 Task: Use the audio channel remapper to remap the "Side left" to "Rear left".
Action: Mouse moved to (136, 17)
Screenshot: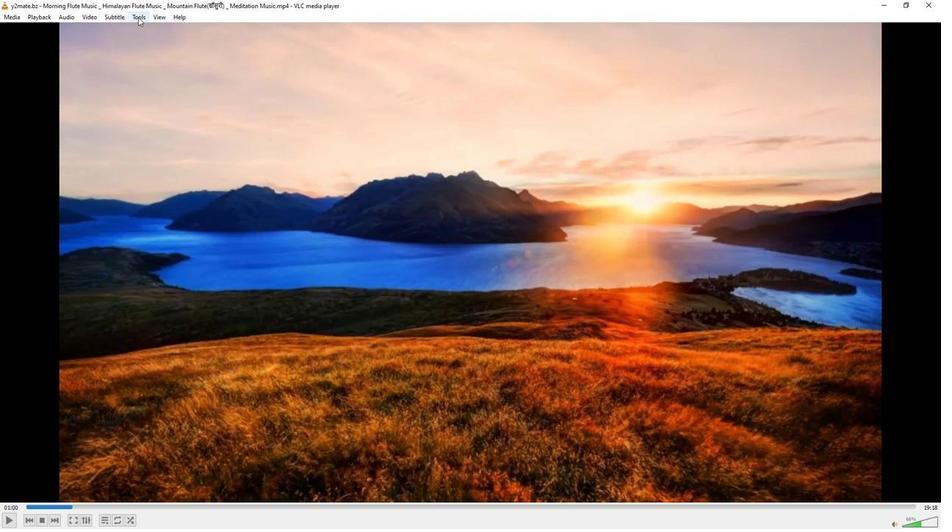 
Action: Mouse pressed left at (136, 17)
Screenshot: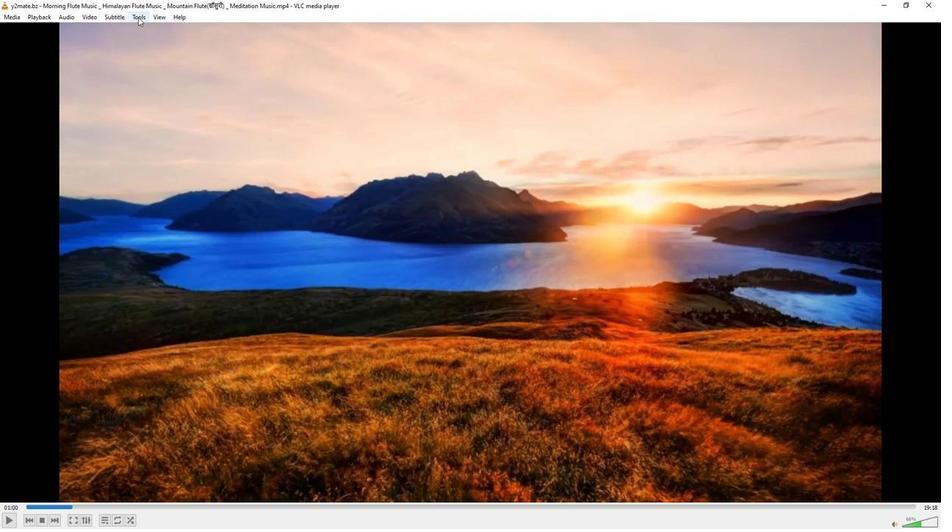 
Action: Mouse moved to (155, 133)
Screenshot: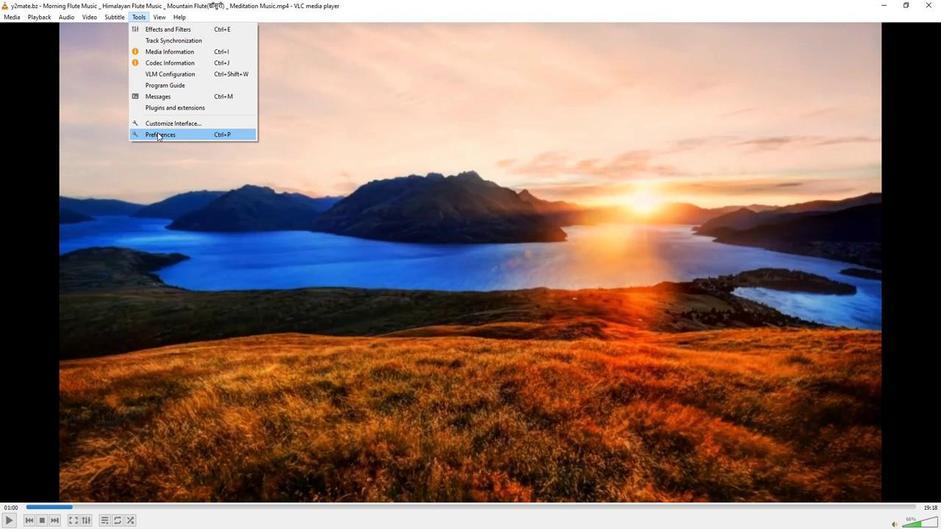 
Action: Mouse pressed left at (155, 133)
Screenshot: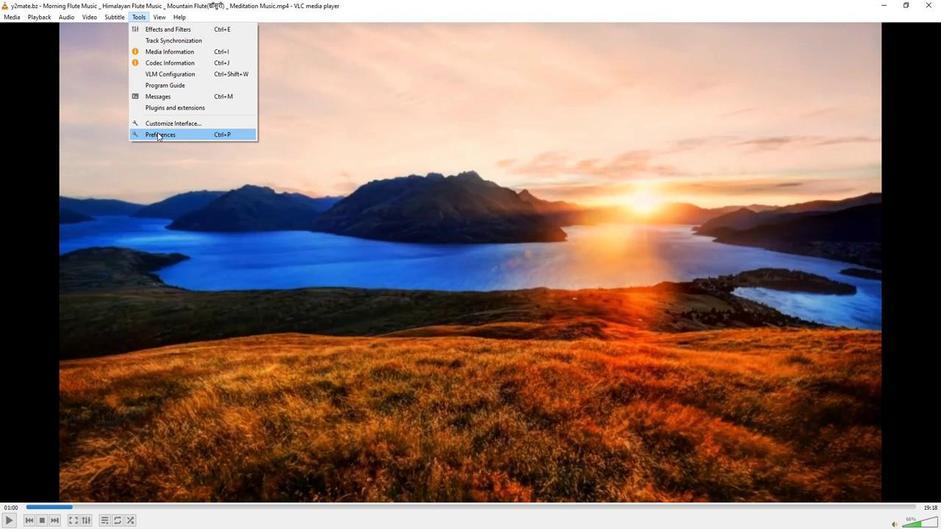 
Action: Mouse moved to (310, 431)
Screenshot: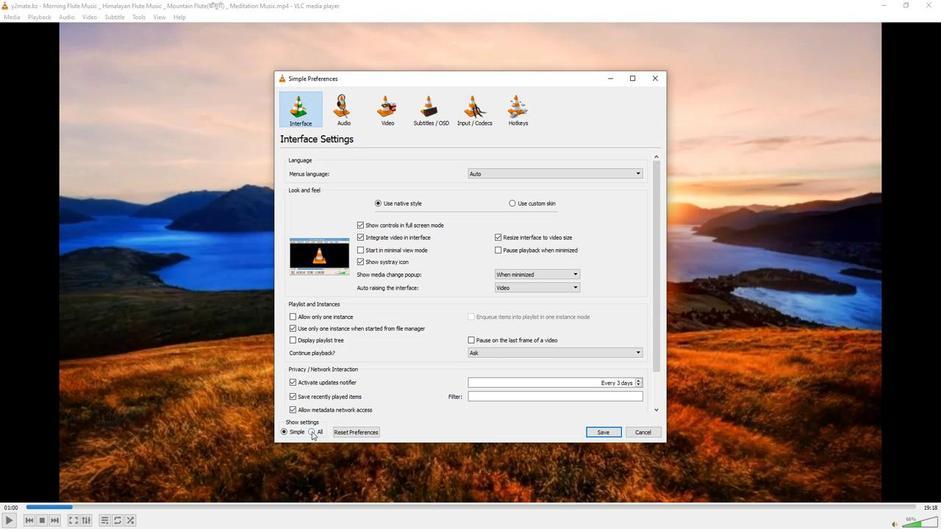 
Action: Mouse pressed left at (310, 431)
Screenshot: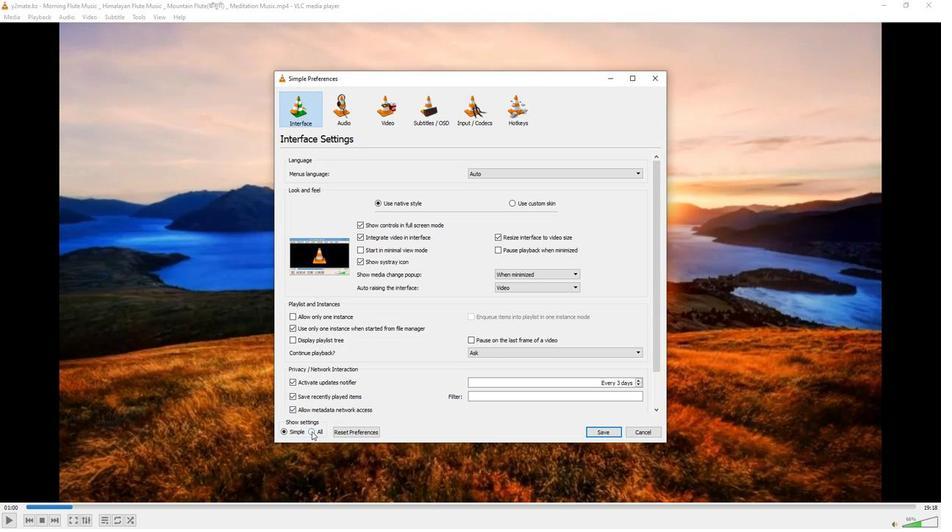 
Action: Mouse moved to (295, 211)
Screenshot: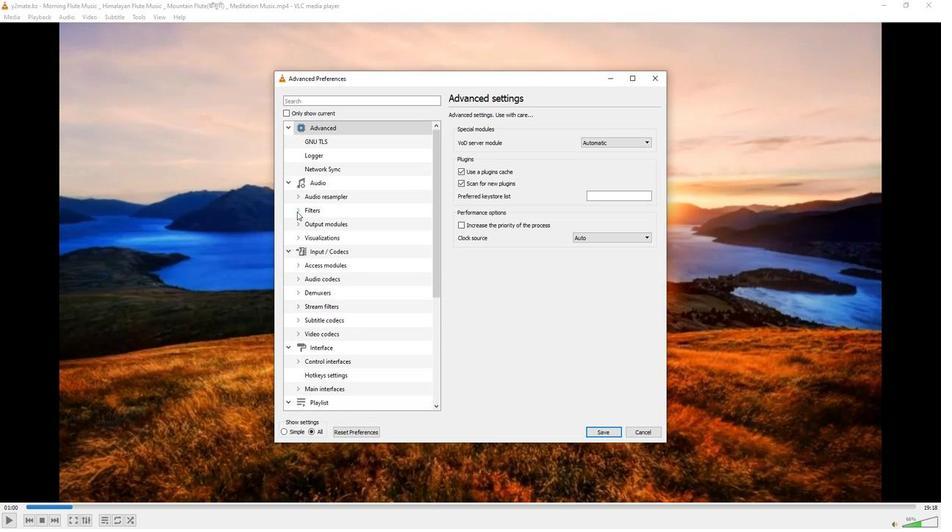
Action: Mouse pressed left at (295, 211)
Screenshot: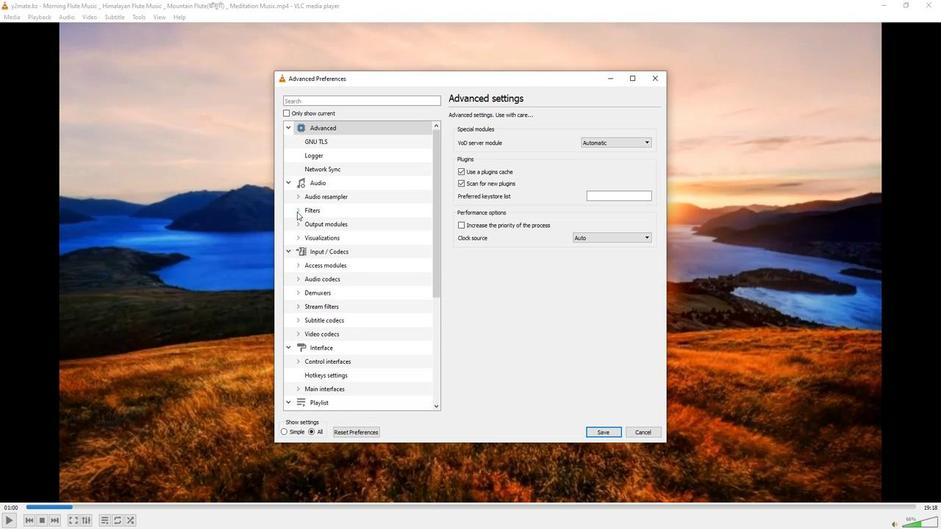 
Action: Mouse moved to (320, 347)
Screenshot: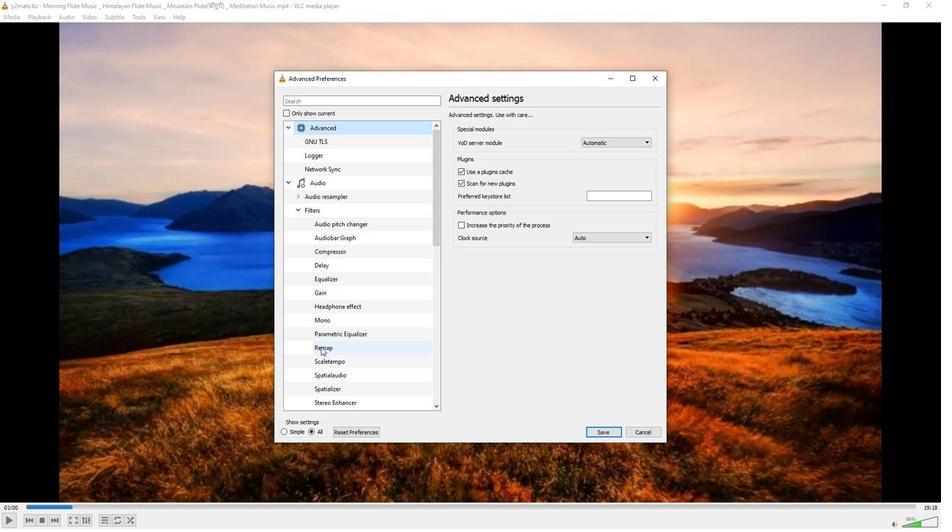 
Action: Mouse pressed left at (320, 347)
Screenshot: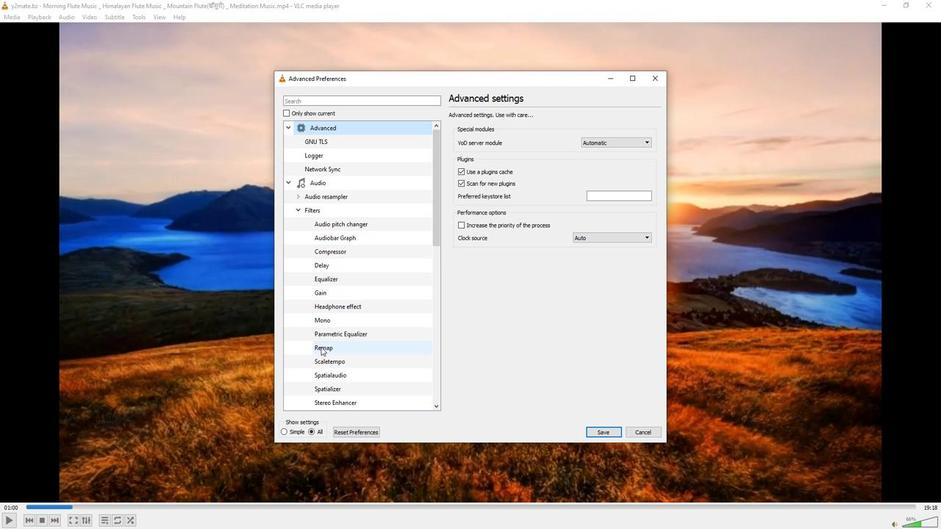 
Action: Mouse moved to (598, 211)
Screenshot: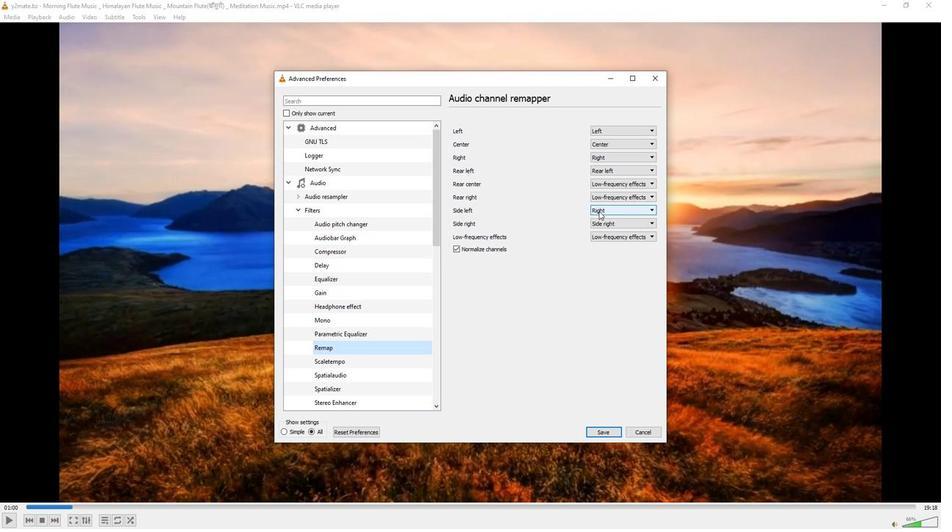 
Action: Mouse pressed left at (598, 211)
Screenshot: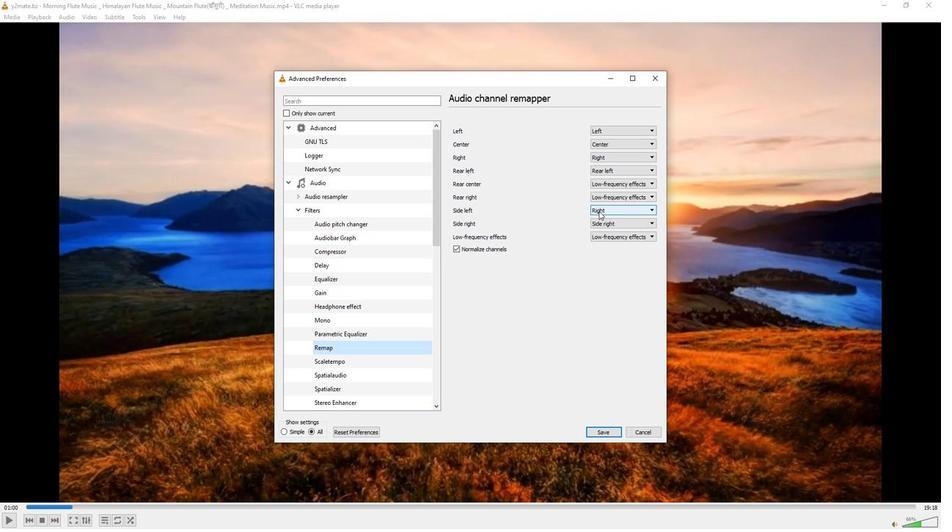 
Action: Mouse moved to (603, 236)
Screenshot: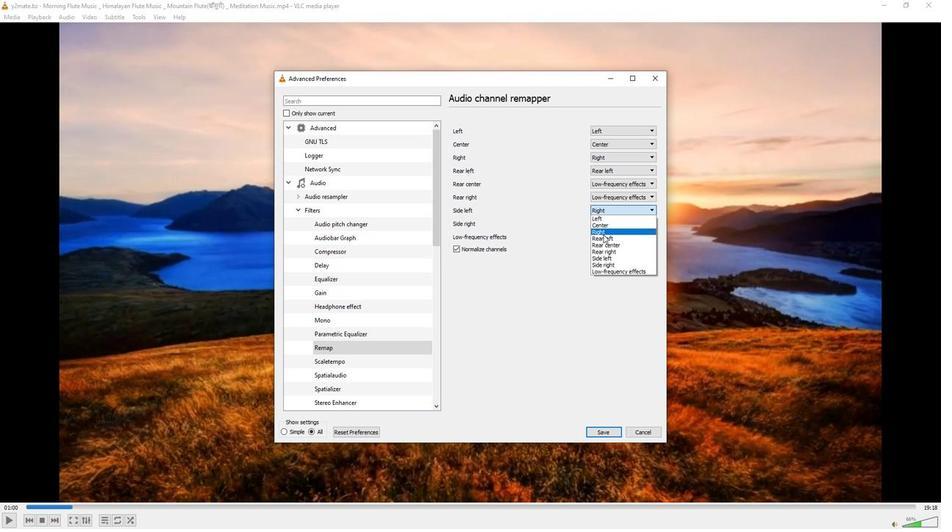 
Action: Mouse pressed left at (603, 236)
Screenshot: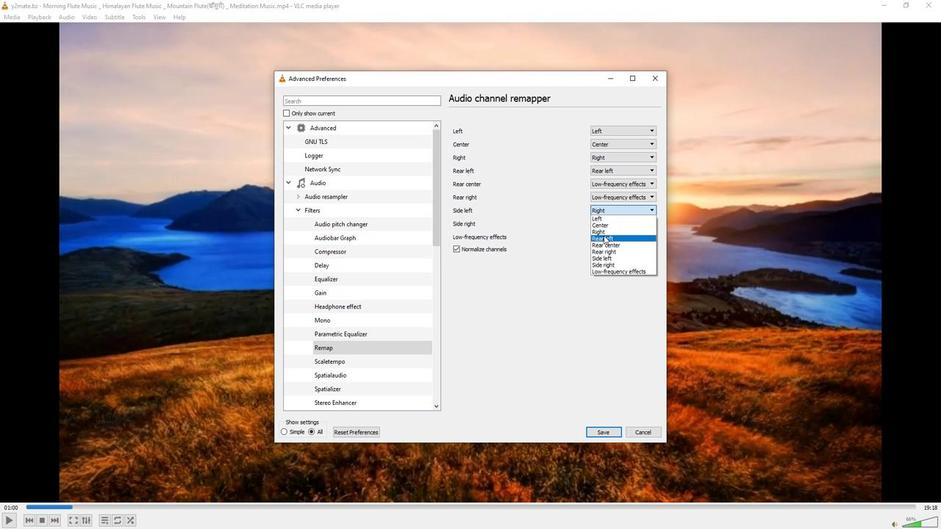 
Action: Mouse moved to (603, 431)
Screenshot: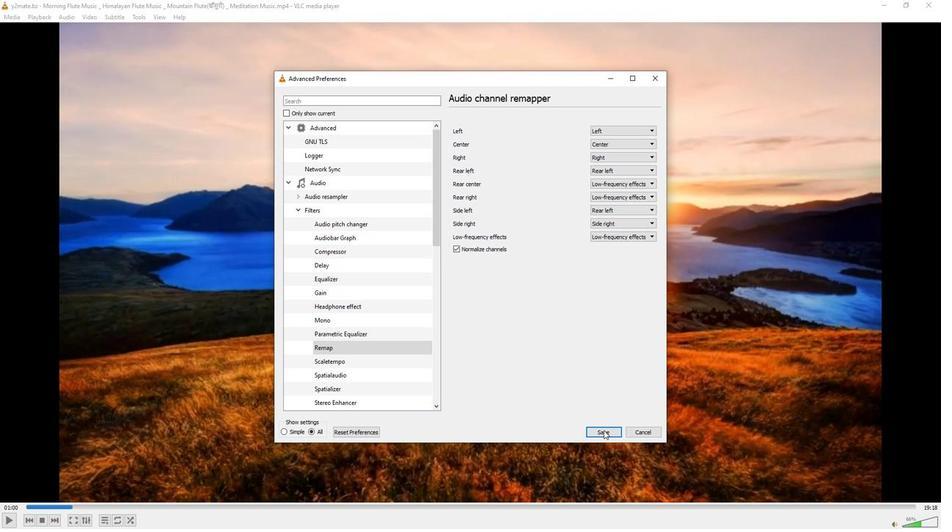
Action: Mouse pressed left at (603, 431)
Screenshot: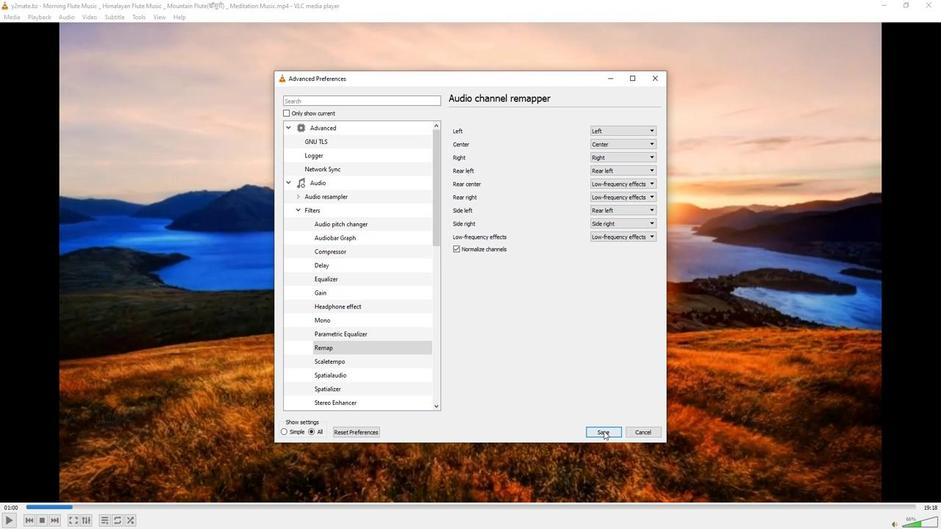 
